 Task: Look for products in the category "Muffins" from Flax4life only.
Action: Mouse moved to (22, 82)
Screenshot: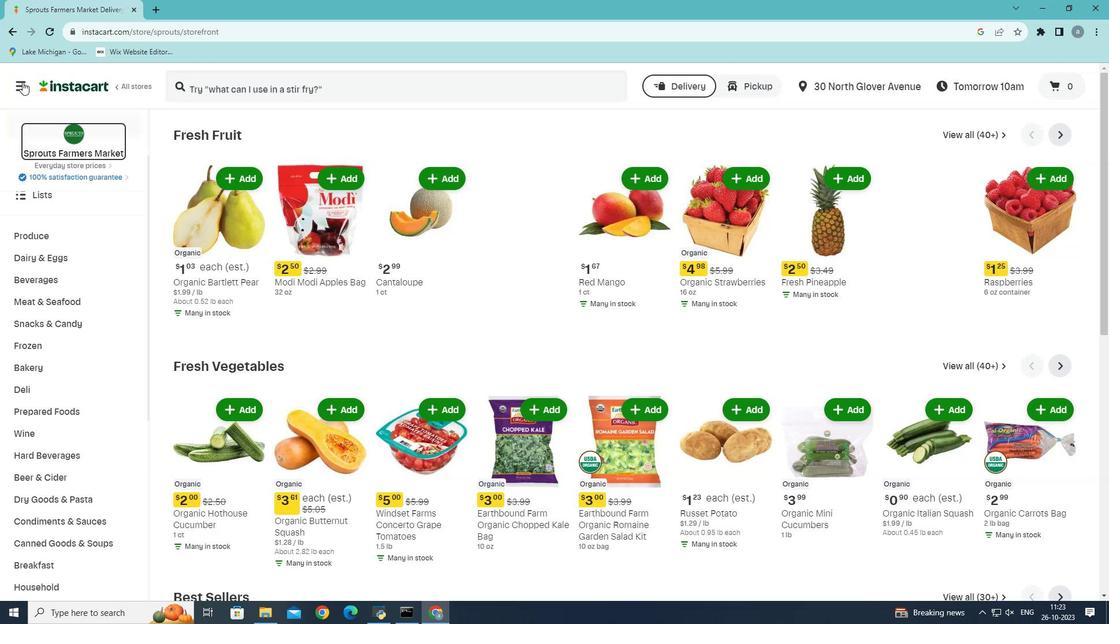 
Action: Mouse pressed left at (22, 82)
Screenshot: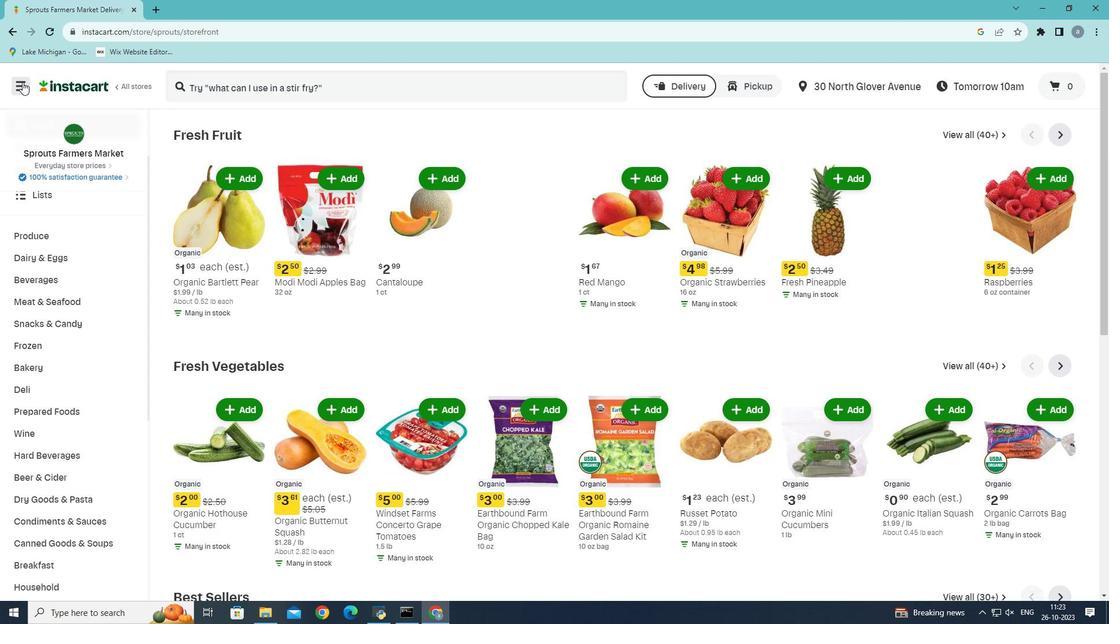 
Action: Mouse moved to (56, 338)
Screenshot: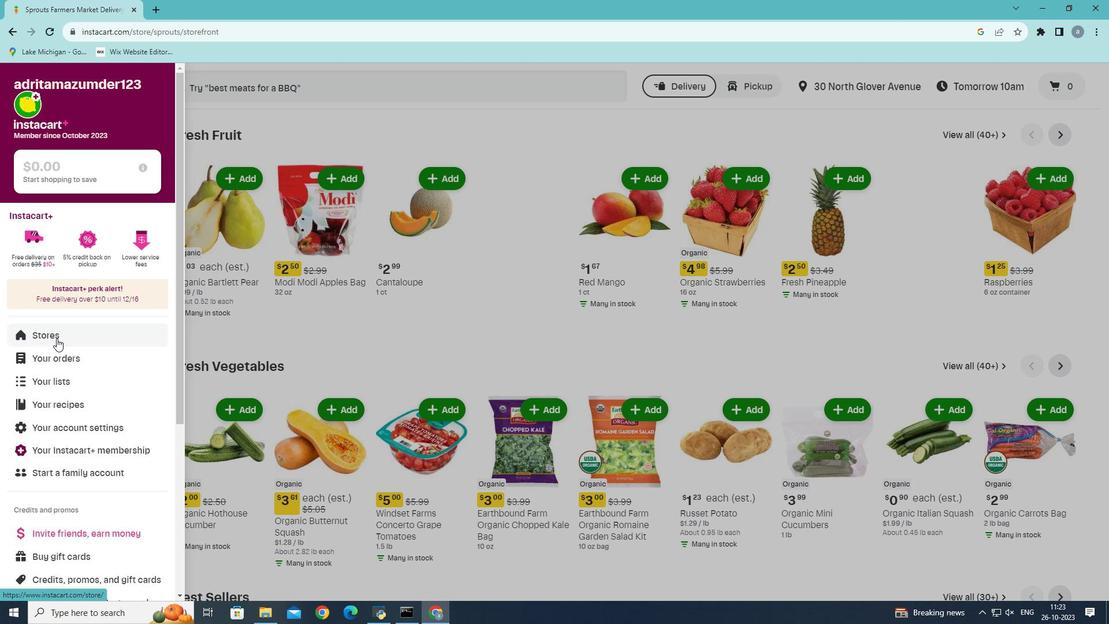 
Action: Mouse pressed left at (56, 338)
Screenshot: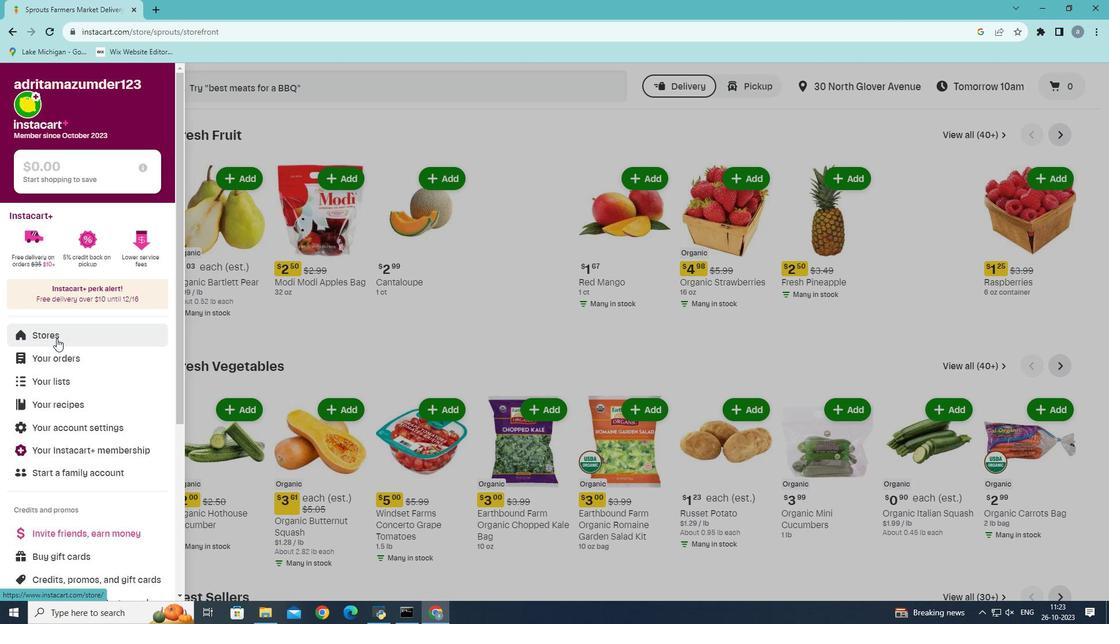 
Action: Mouse moved to (269, 124)
Screenshot: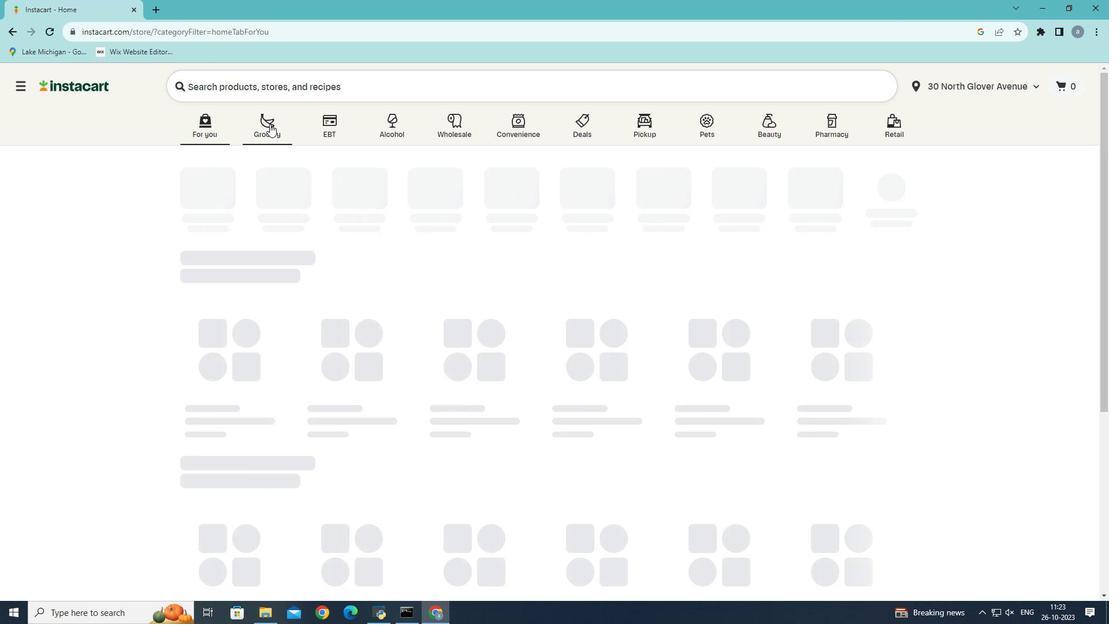 
Action: Mouse pressed left at (269, 124)
Screenshot: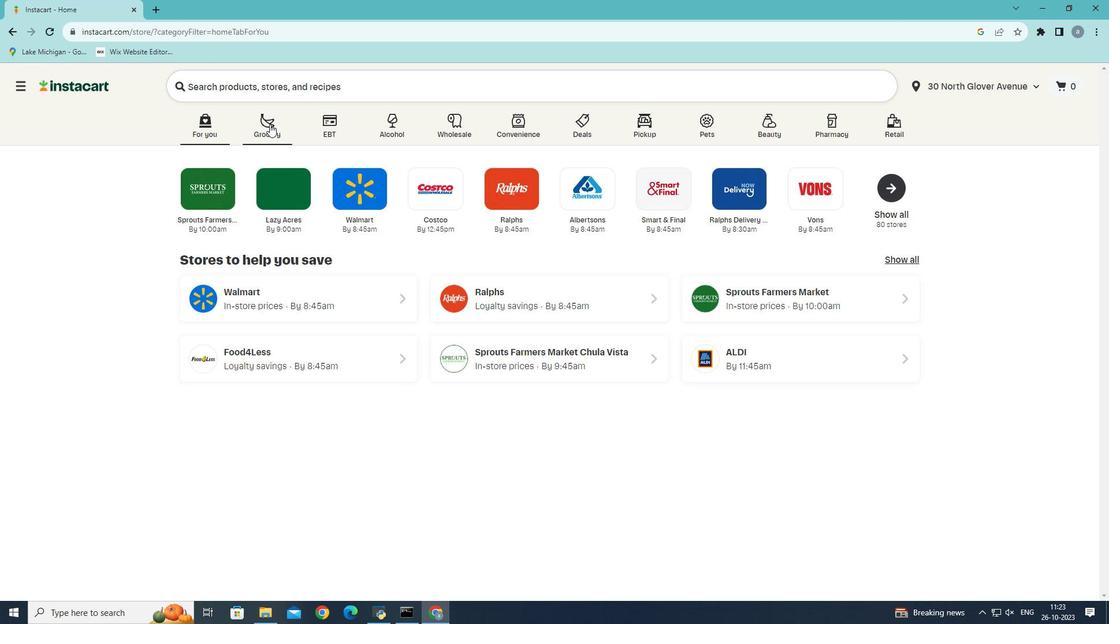 
Action: Mouse moved to (252, 331)
Screenshot: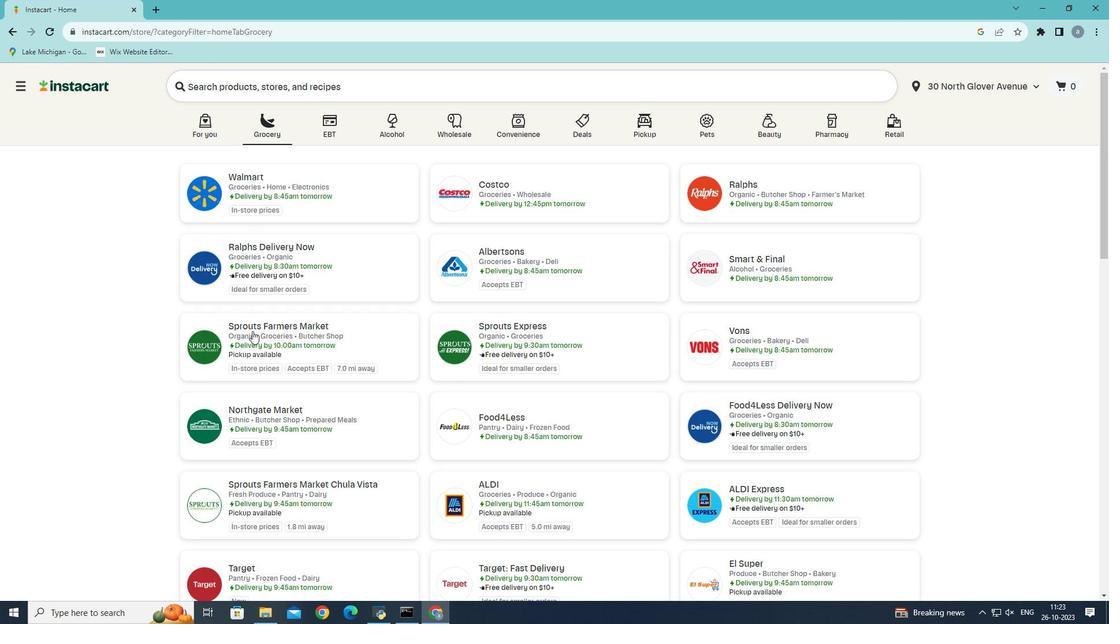 
Action: Mouse pressed left at (252, 331)
Screenshot: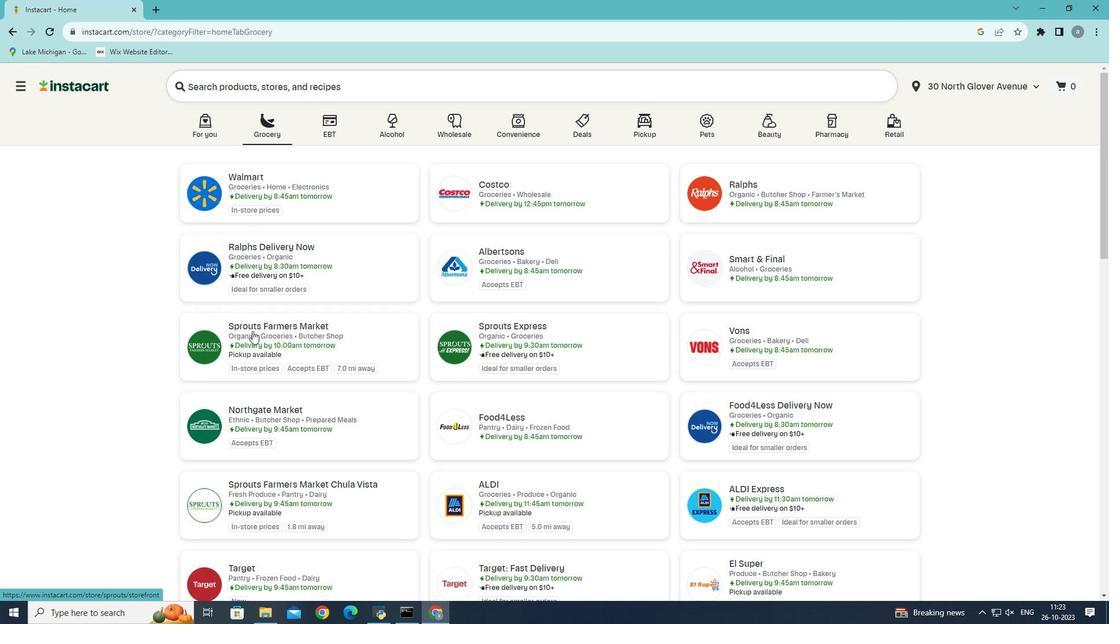 
Action: Mouse moved to (22, 479)
Screenshot: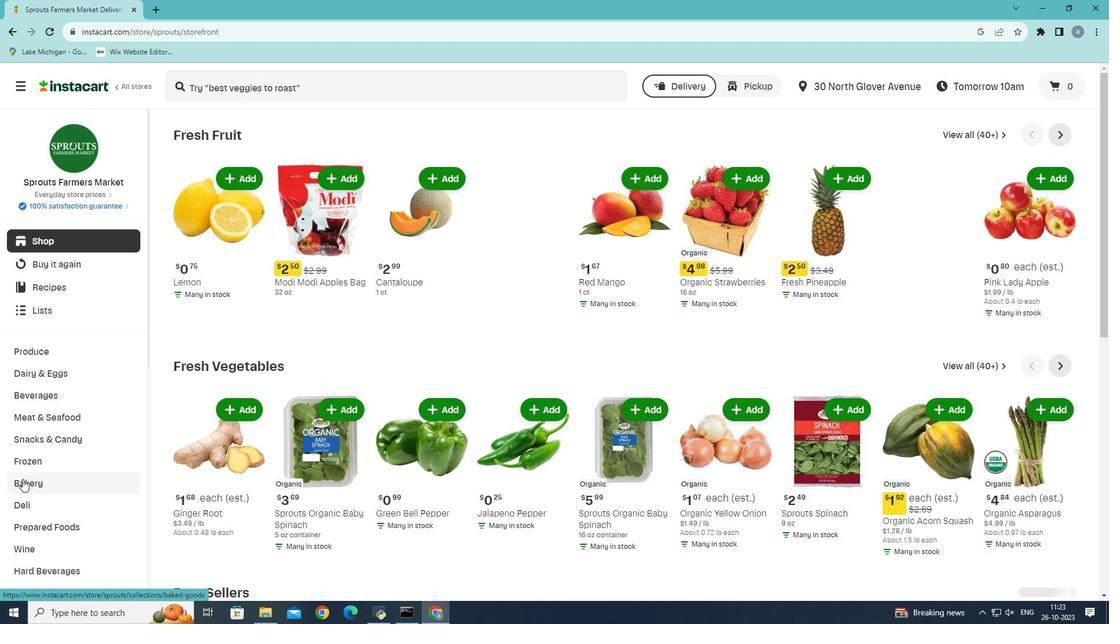 
Action: Mouse pressed left at (22, 479)
Screenshot: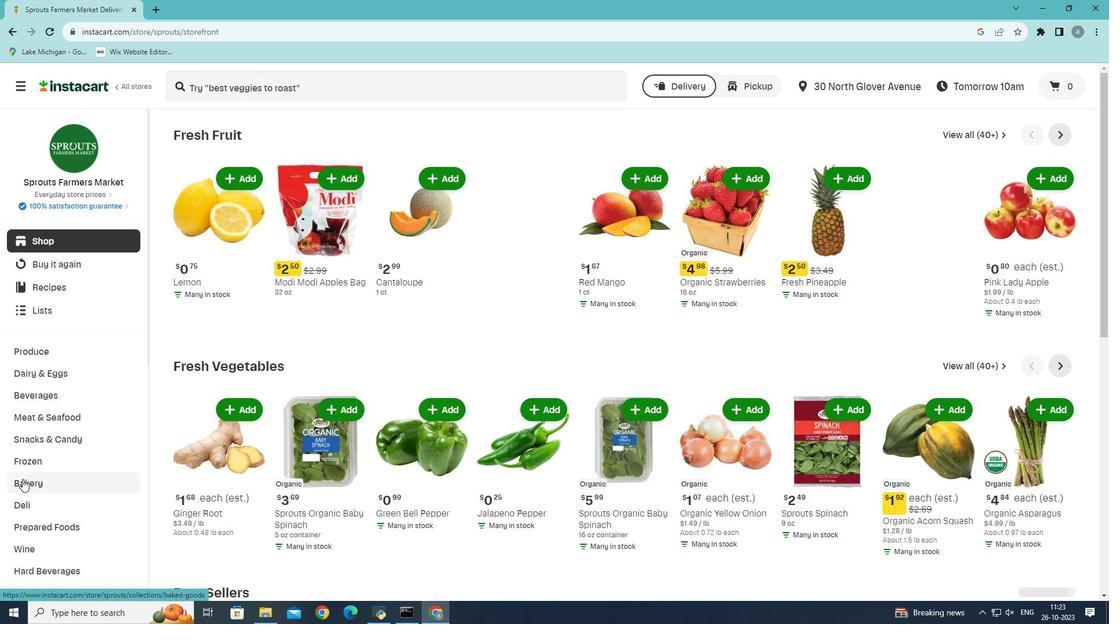 
Action: Mouse moved to (694, 160)
Screenshot: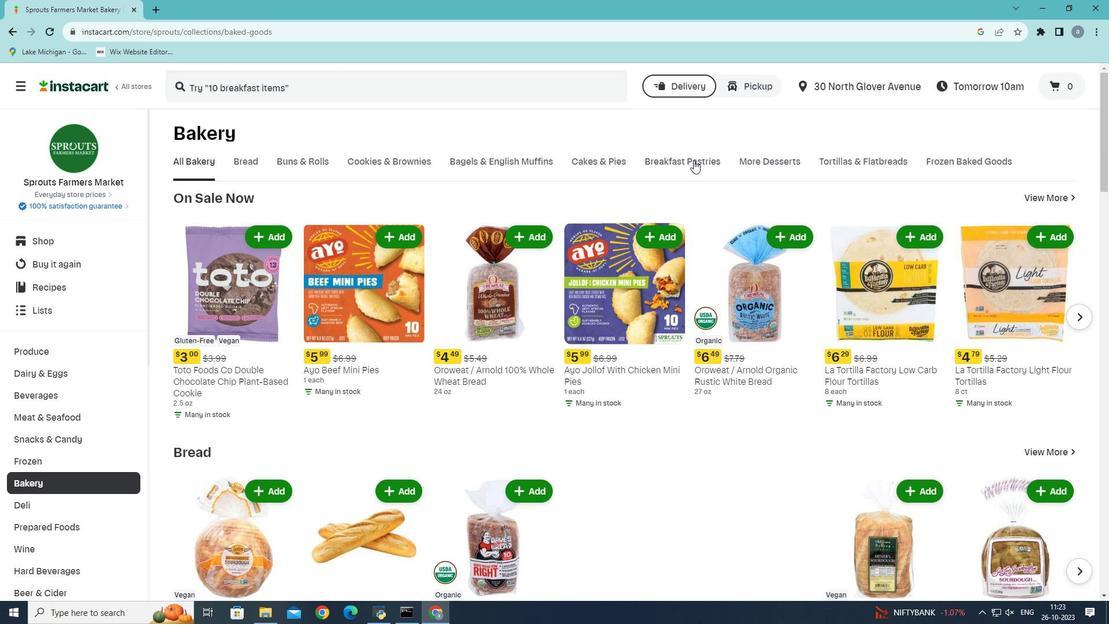 
Action: Mouse pressed left at (694, 160)
Screenshot: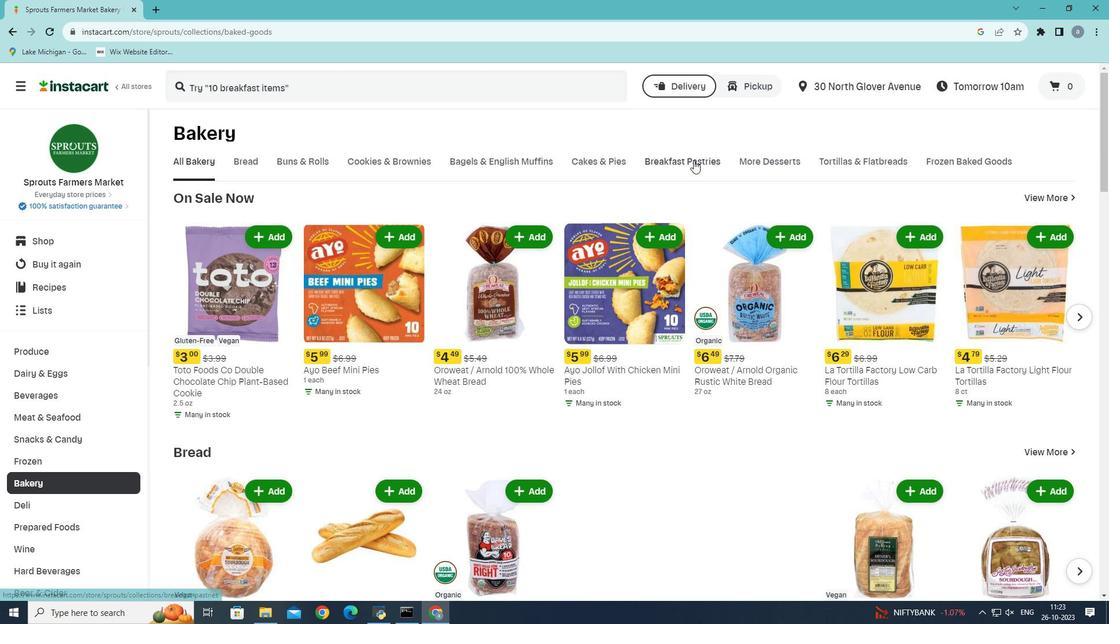 
Action: Mouse moved to (255, 212)
Screenshot: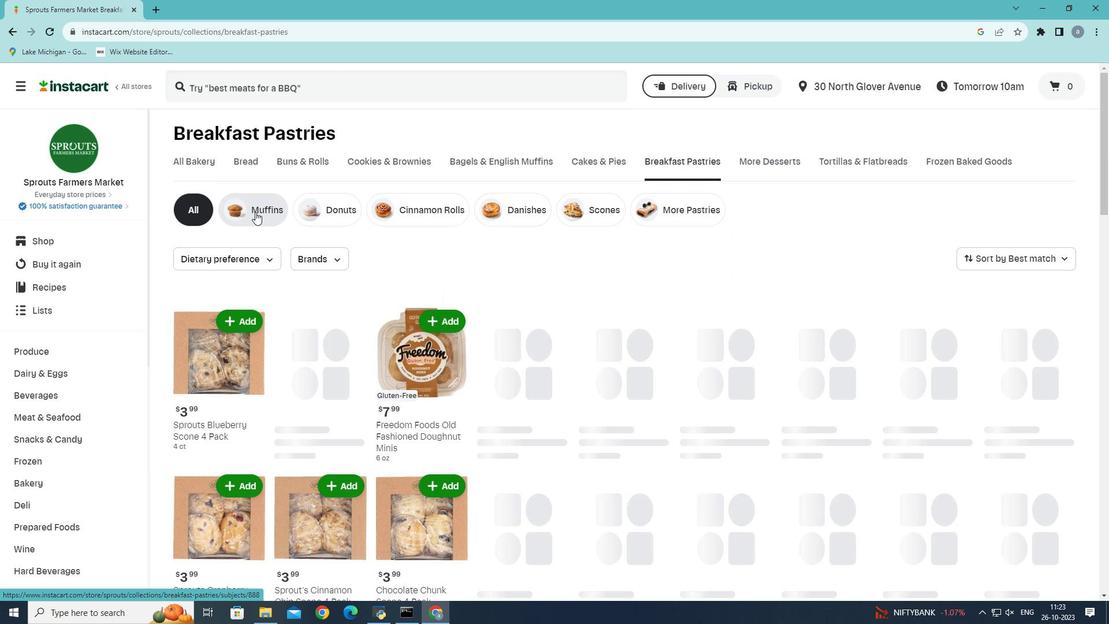 
Action: Mouse pressed left at (255, 212)
Screenshot: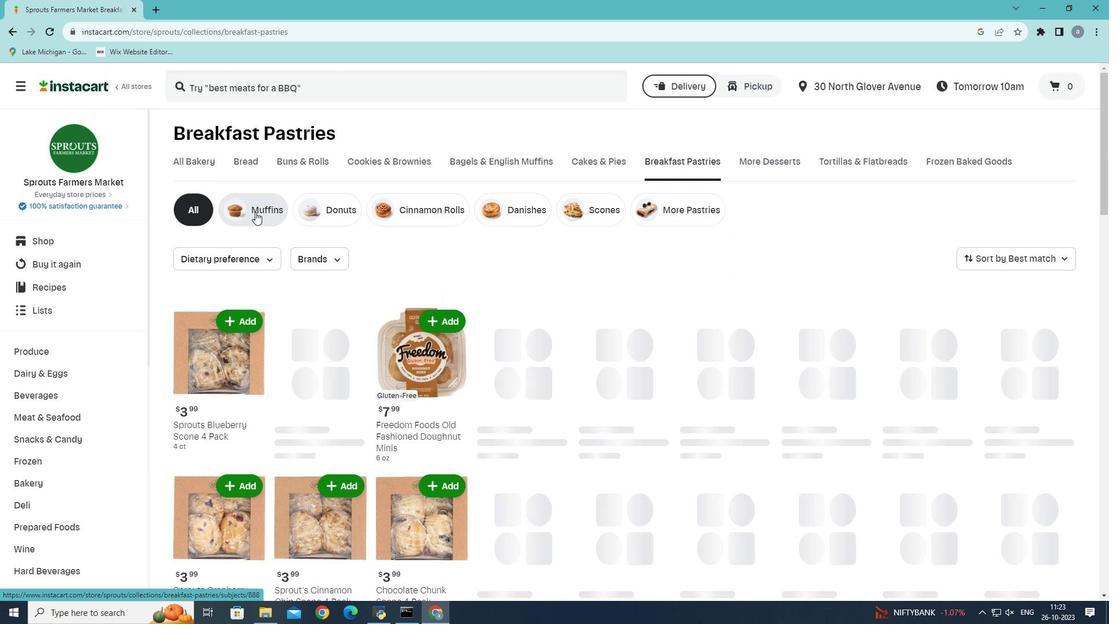 
Action: Mouse moved to (337, 262)
Screenshot: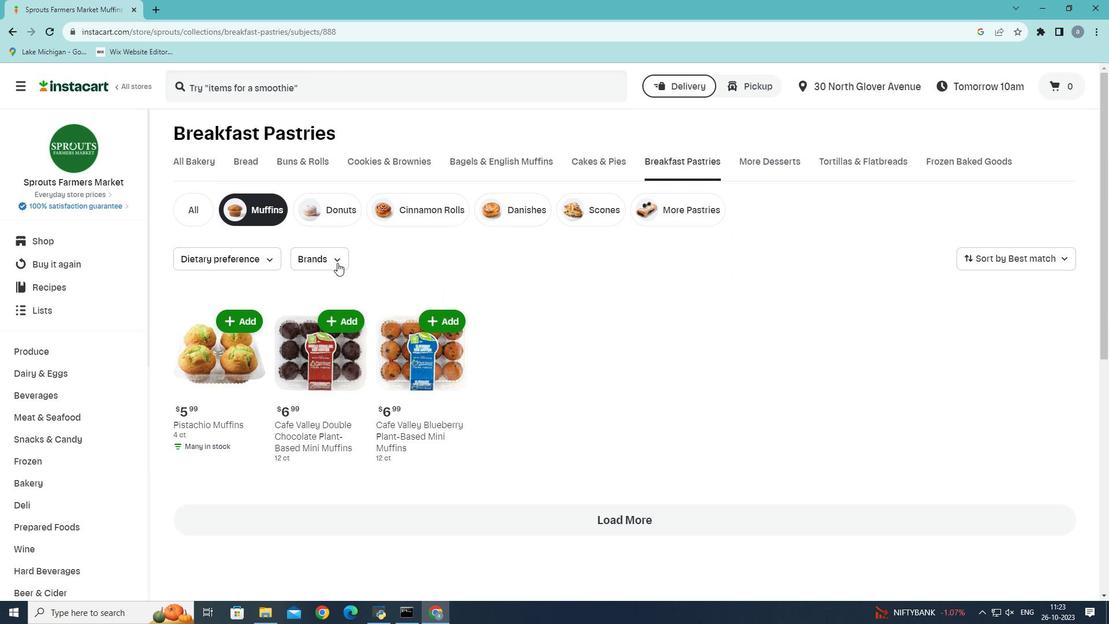 
Action: Mouse pressed left at (337, 262)
Screenshot: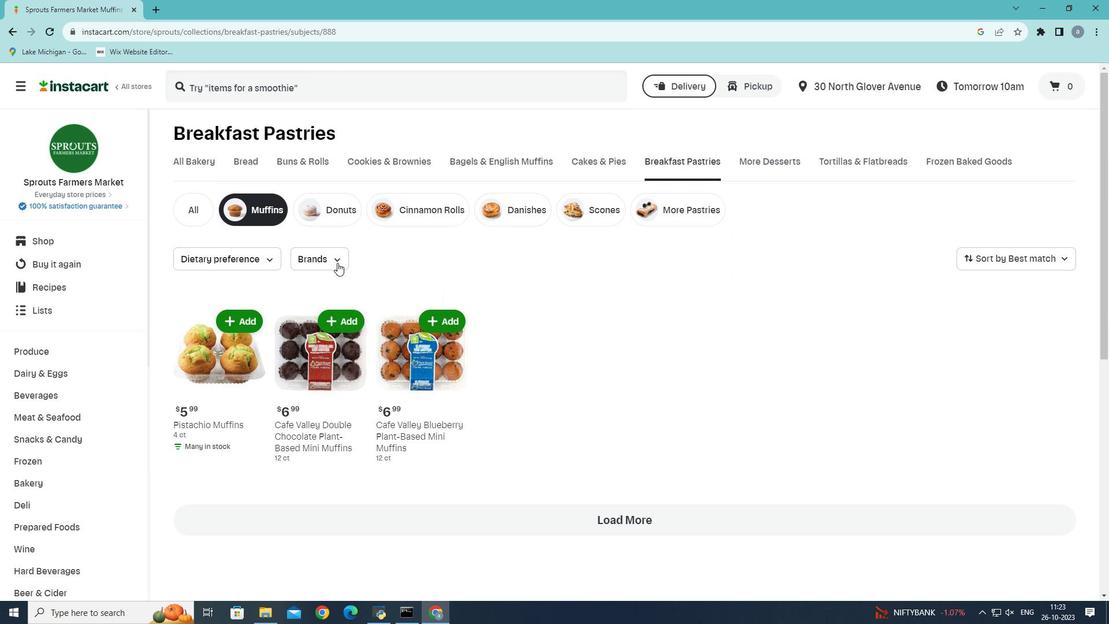 
Action: Mouse moved to (318, 322)
Screenshot: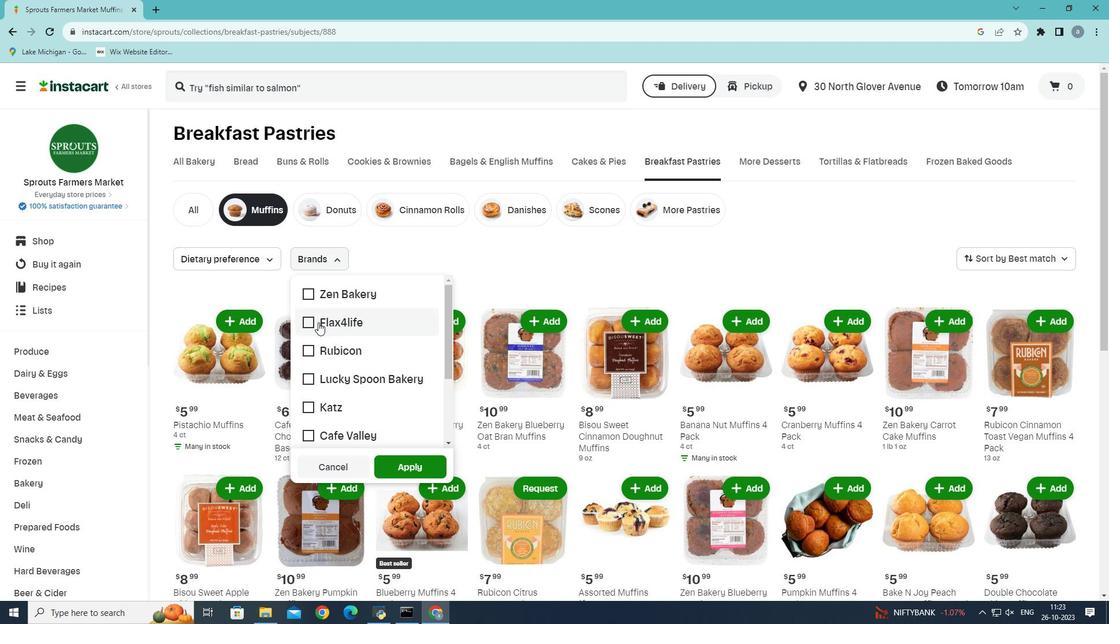 
Action: Mouse pressed left at (318, 322)
Screenshot: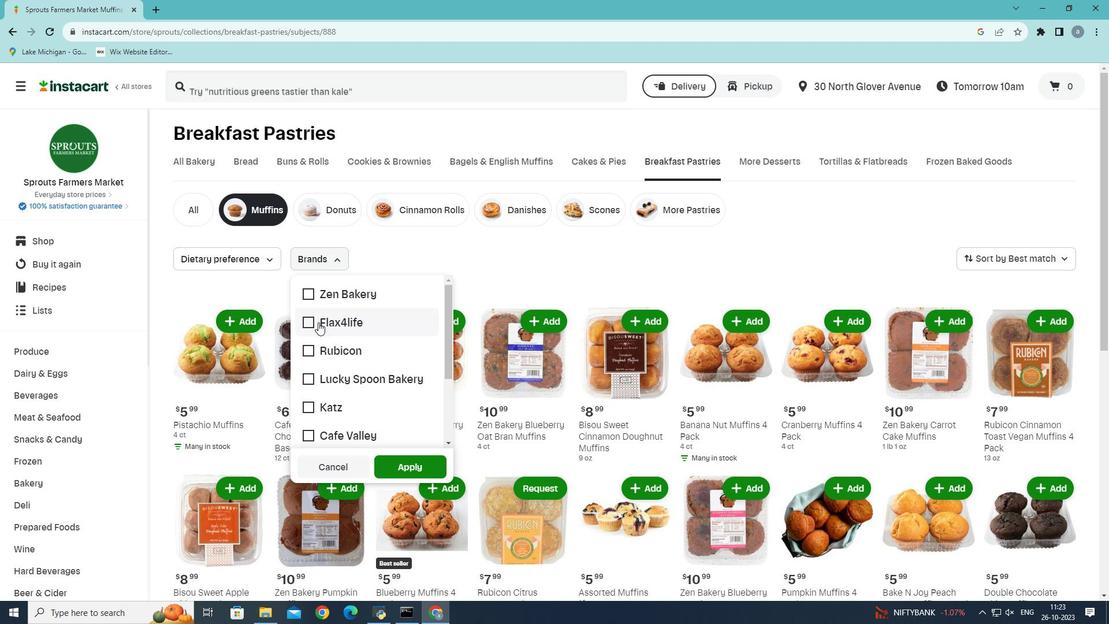 
Action: Mouse moved to (406, 471)
Screenshot: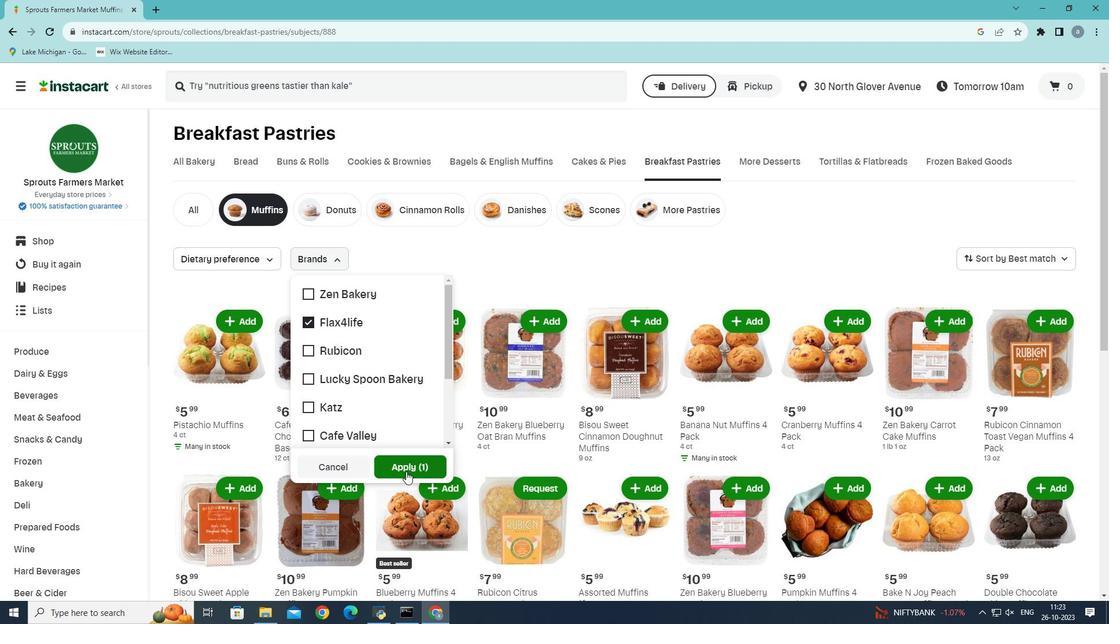 
Action: Mouse pressed left at (406, 471)
Screenshot: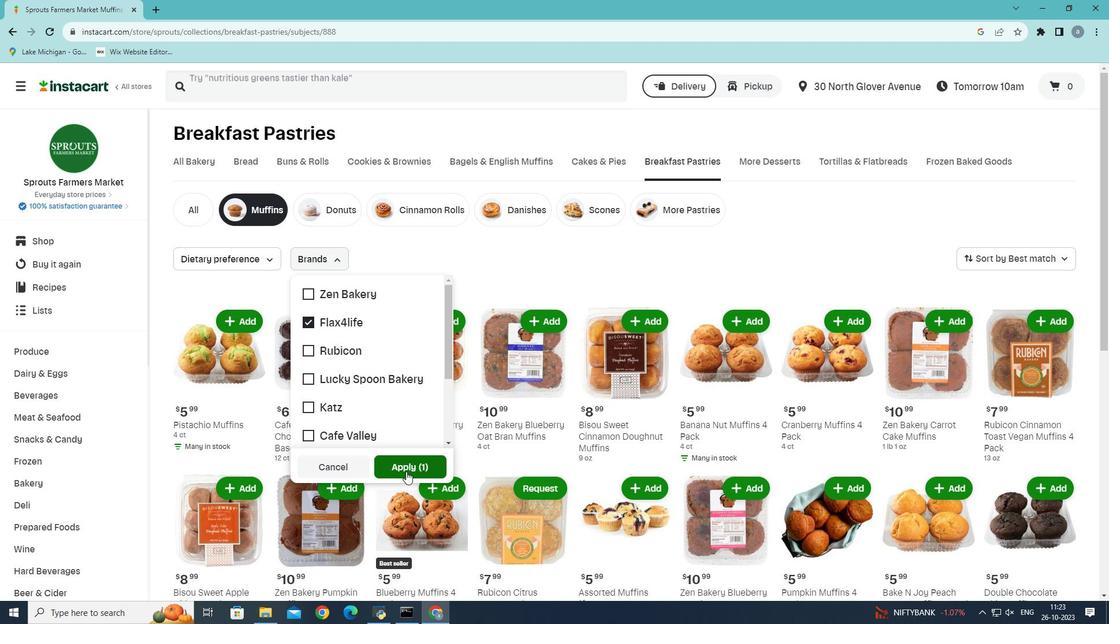 
Action: Mouse moved to (406, 465)
Screenshot: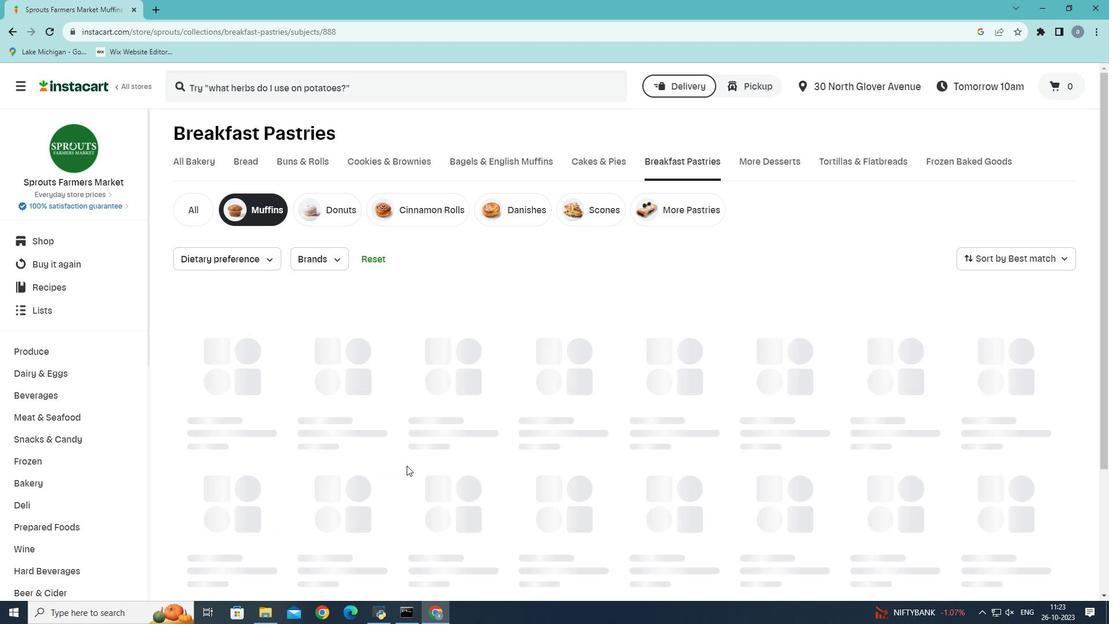 
